 Task: Add Societe The Harlot Blonde to the cart.
Action: Mouse moved to (910, 356)
Screenshot: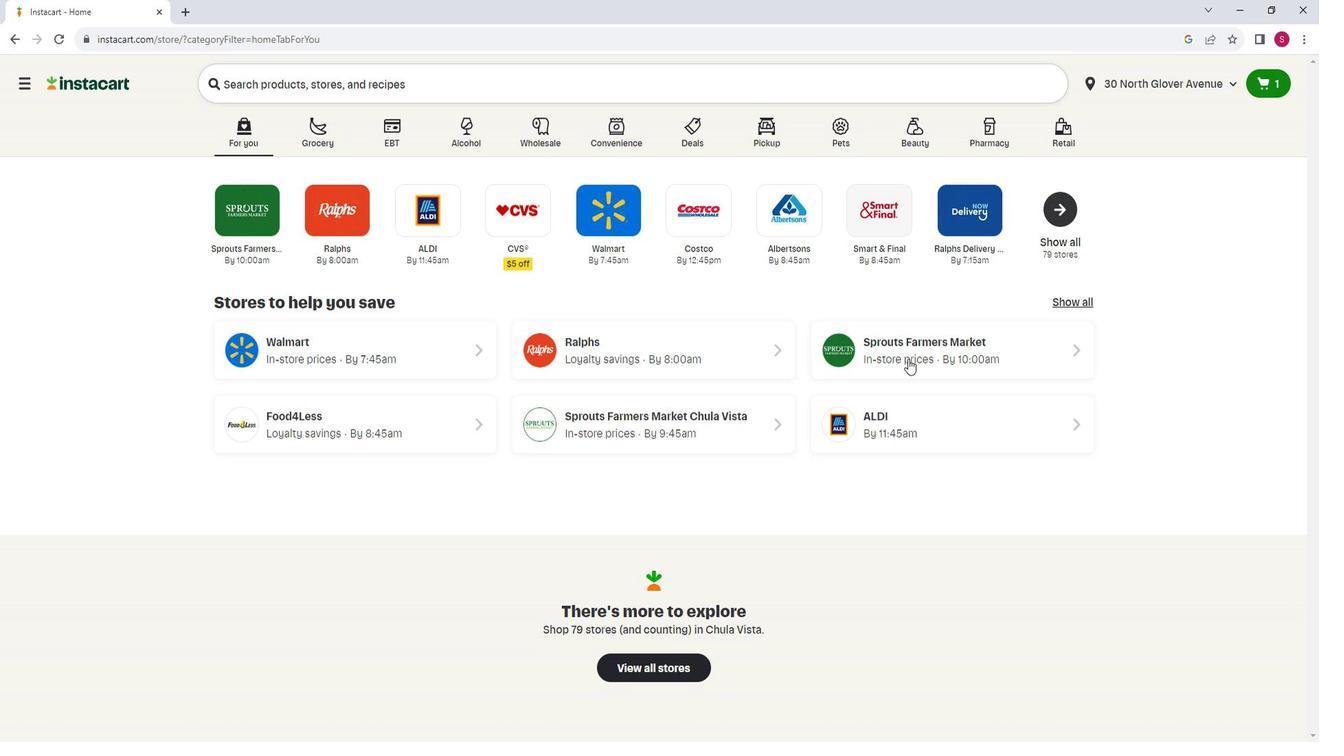 
Action: Mouse pressed left at (910, 356)
Screenshot: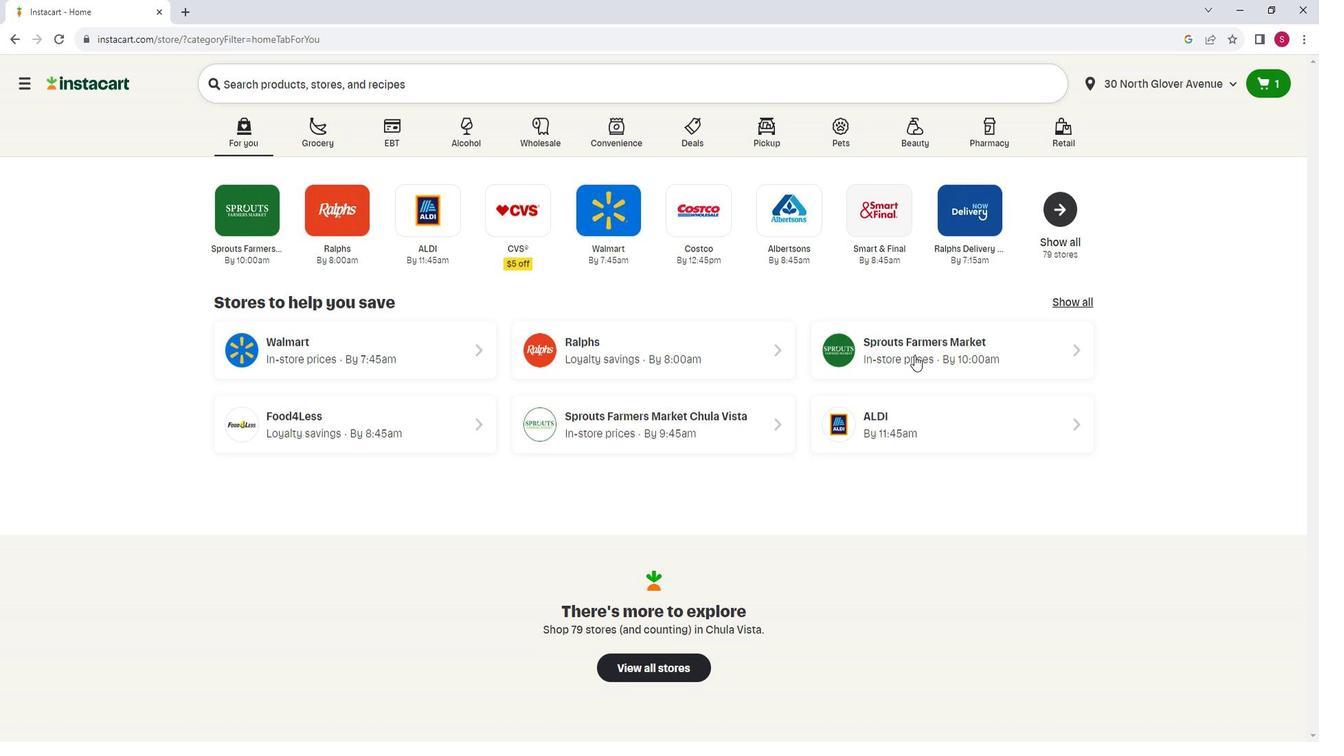 
Action: Mouse moved to (103, 564)
Screenshot: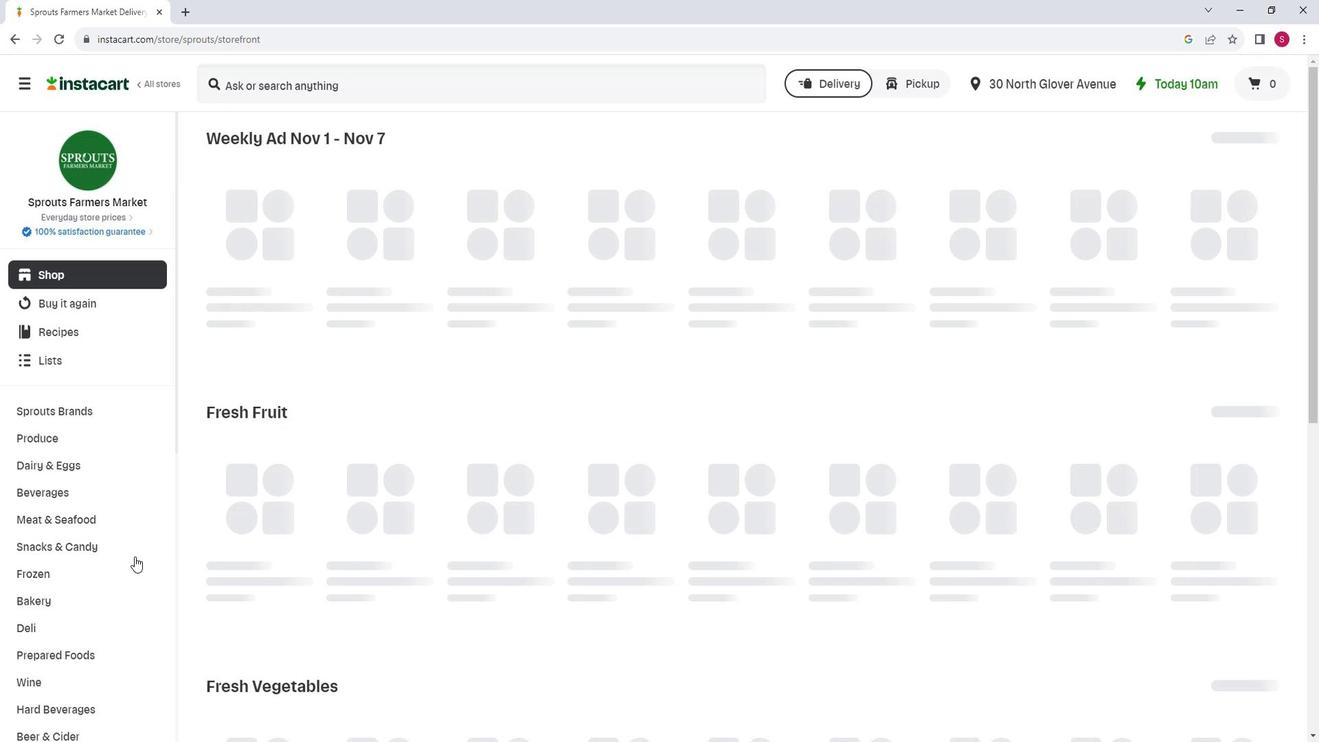 
Action: Mouse scrolled (103, 563) with delta (0, 0)
Screenshot: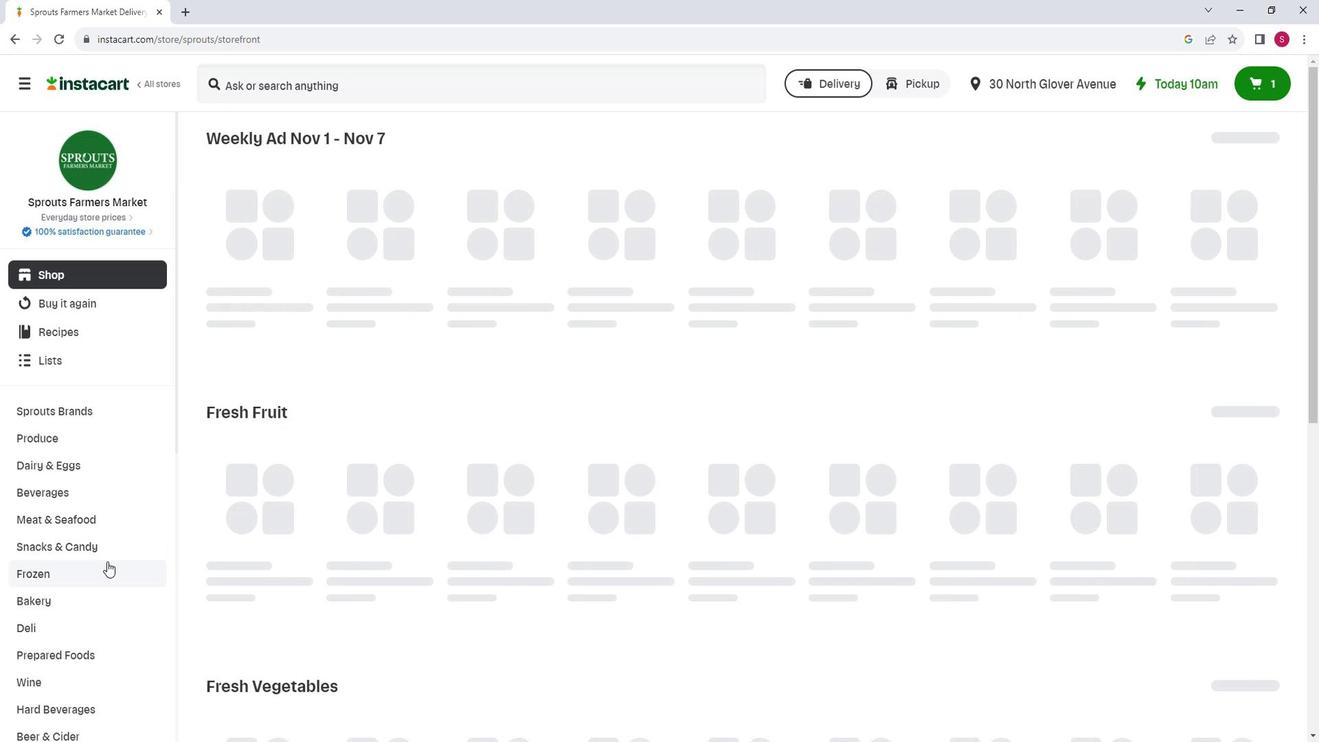 
Action: Mouse moved to (87, 666)
Screenshot: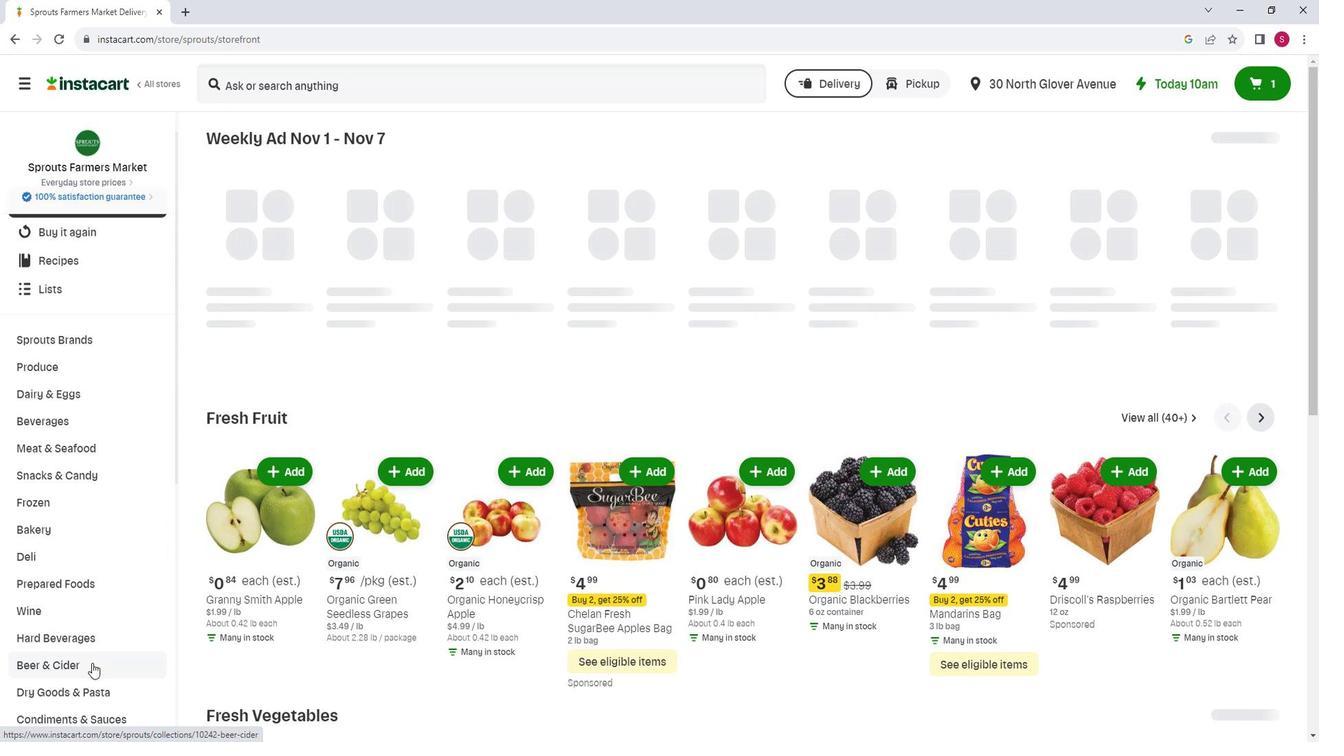 
Action: Mouse pressed left at (87, 666)
Screenshot: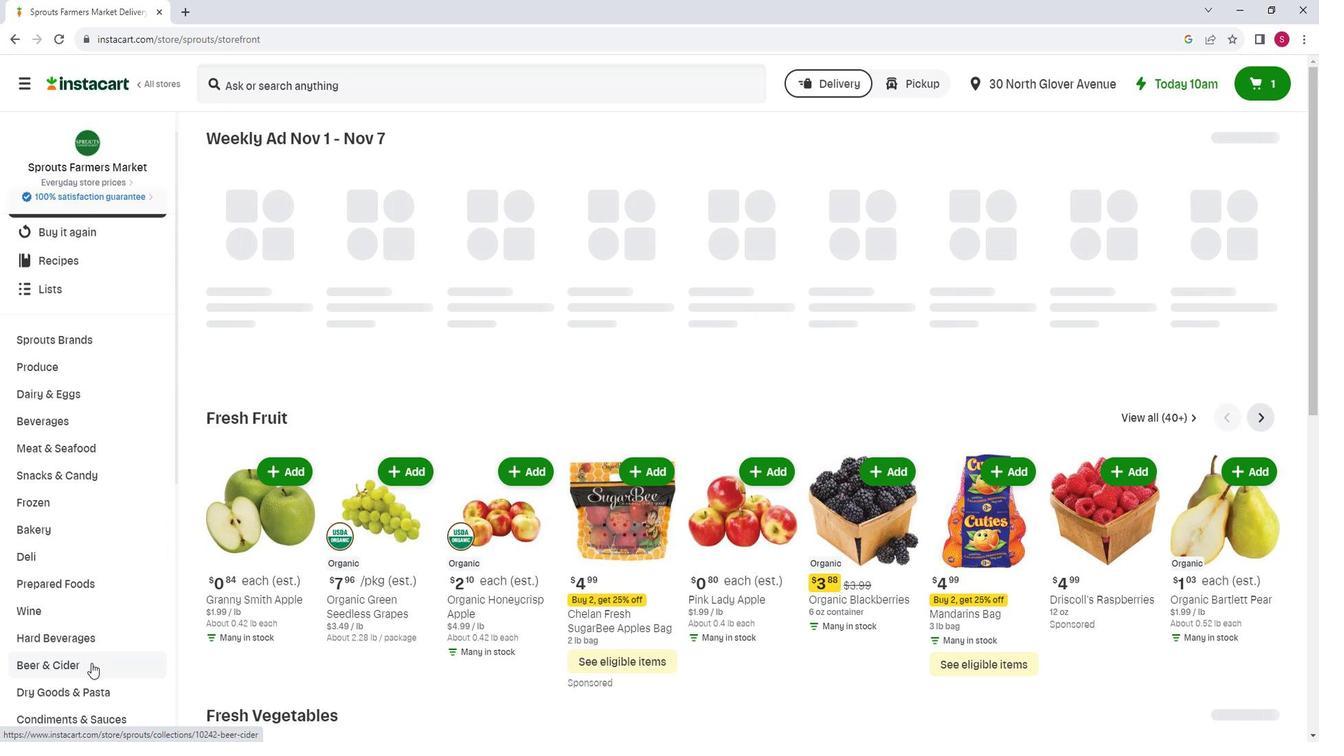 
Action: Mouse moved to (474, 180)
Screenshot: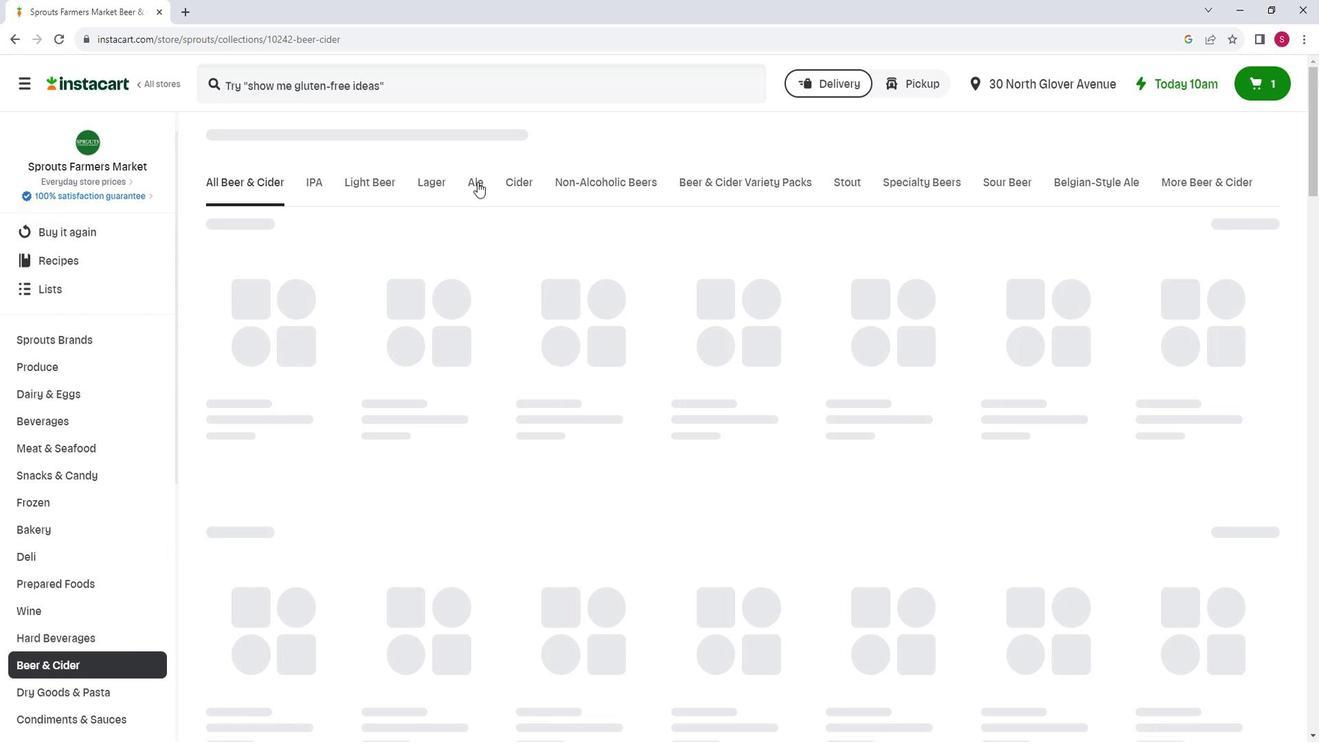 
Action: Mouse pressed left at (474, 180)
Screenshot: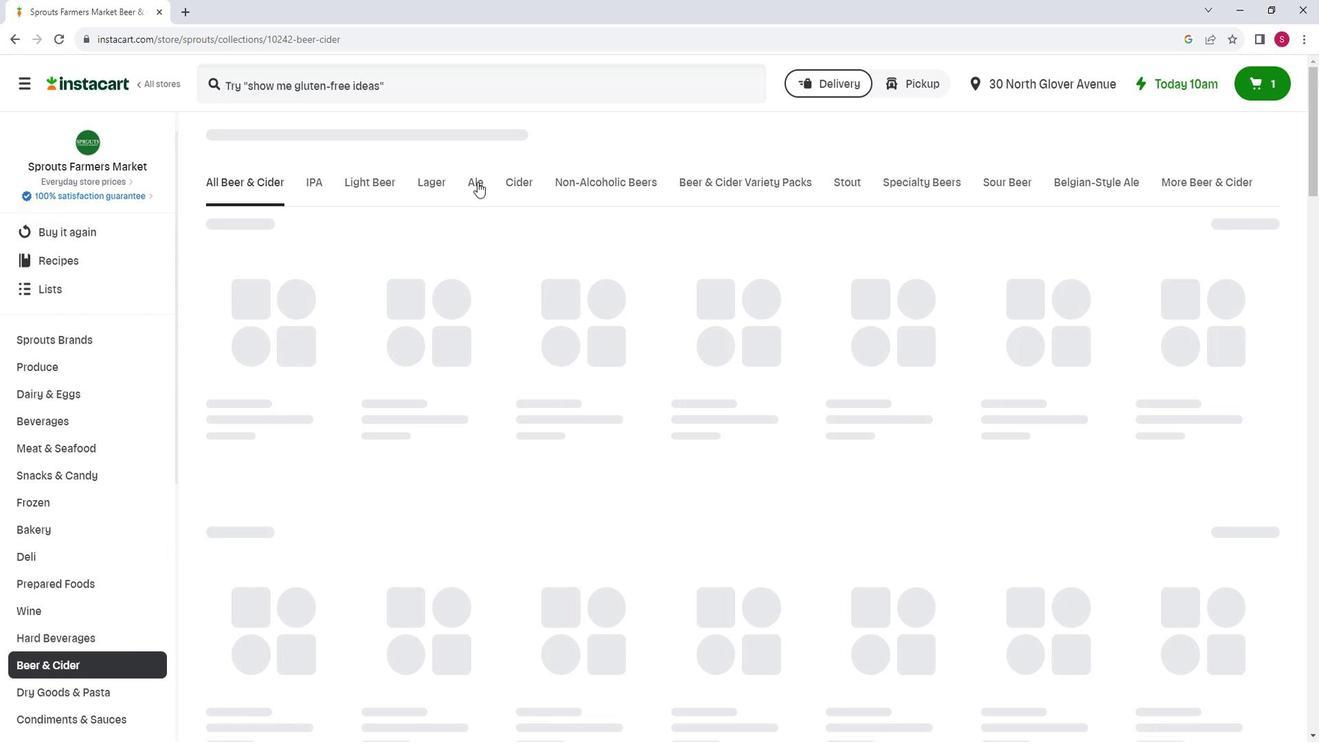
Action: Mouse moved to (535, 229)
Screenshot: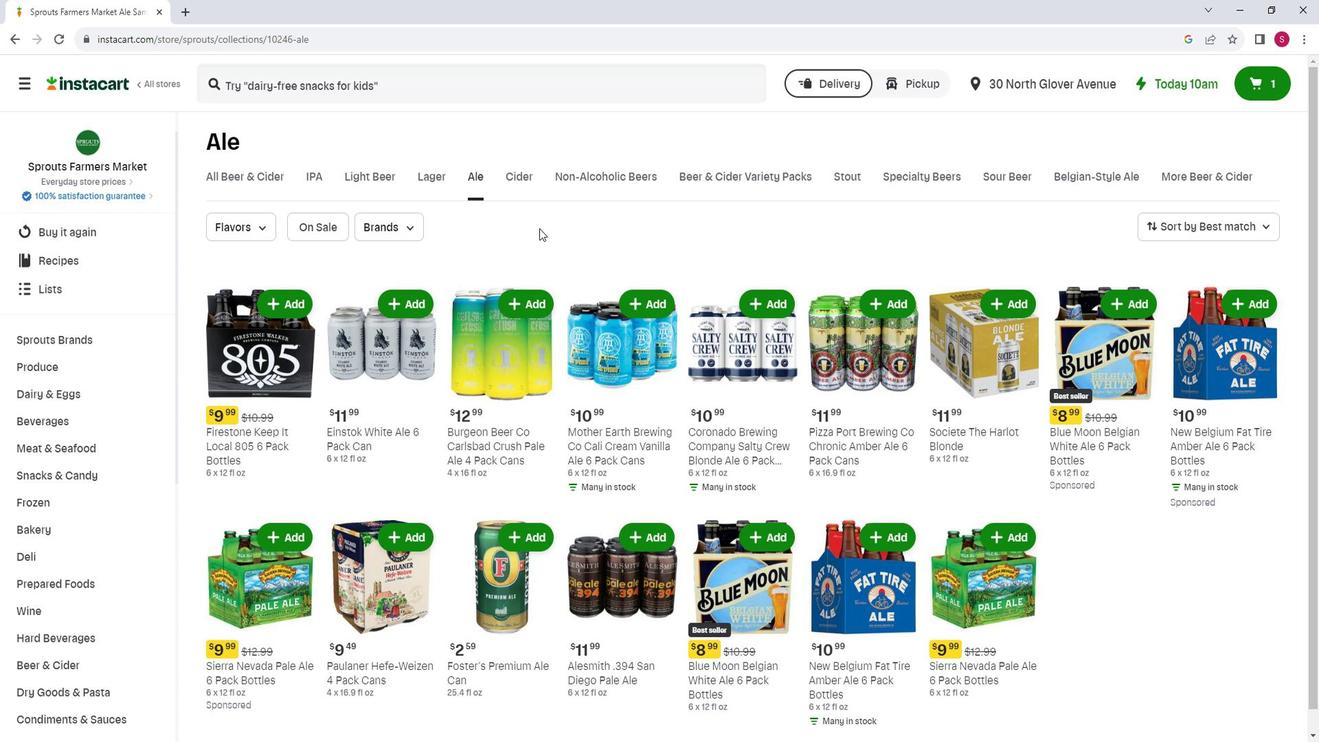 
Action: Mouse scrolled (535, 228) with delta (0, 0)
Screenshot: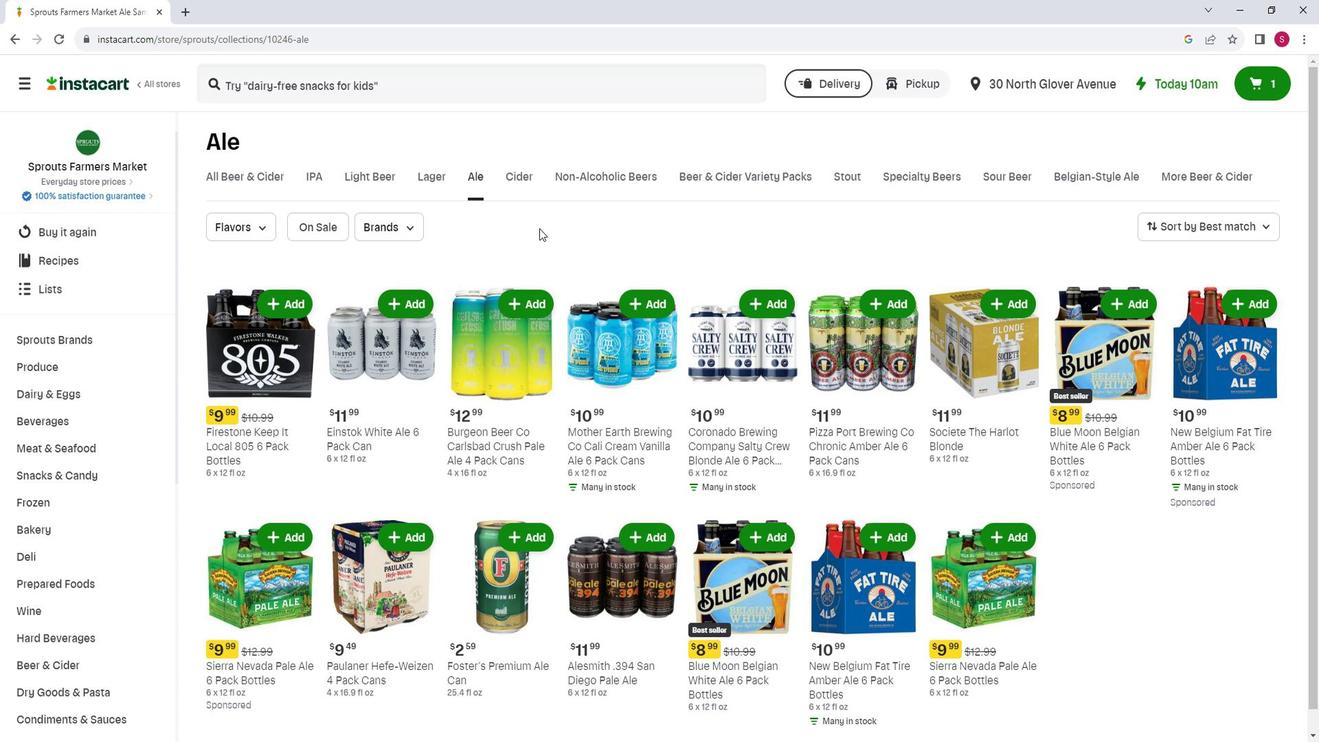 
Action: Mouse moved to (1000, 279)
Screenshot: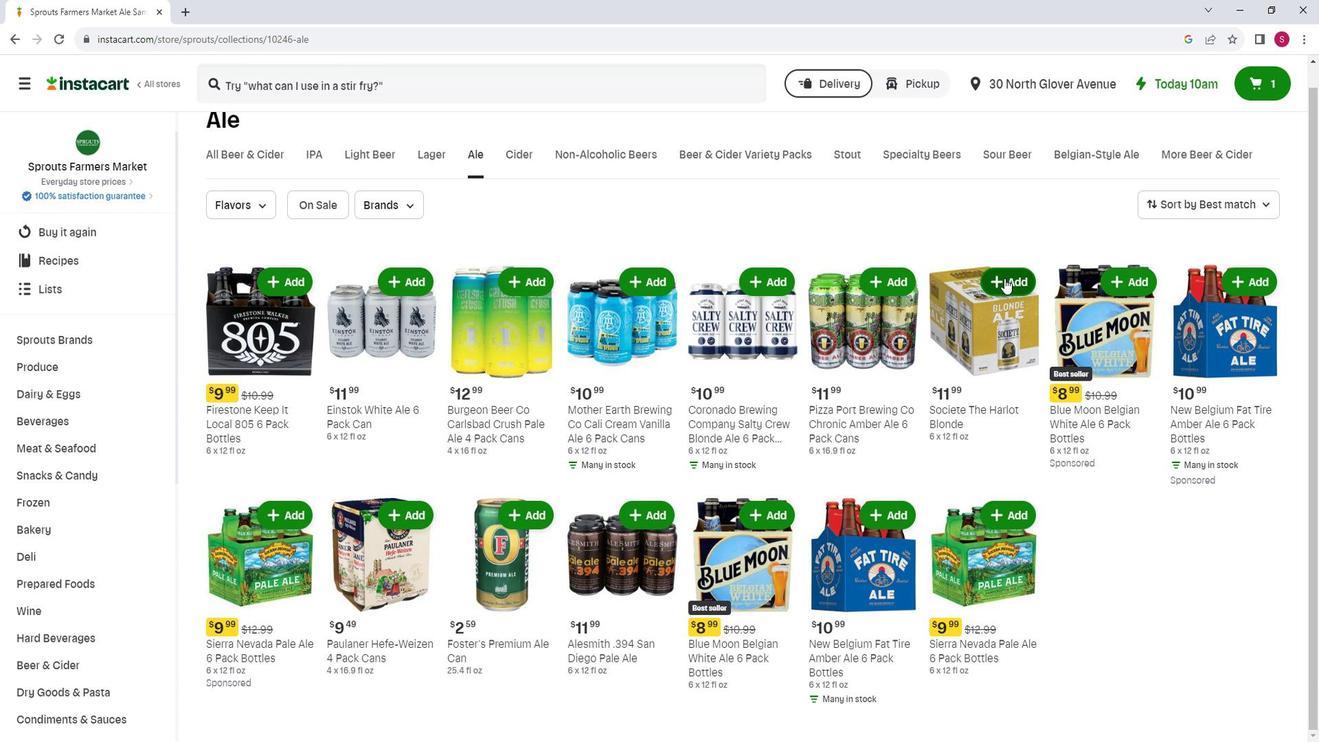 
Action: Mouse pressed left at (1000, 279)
Screenshot: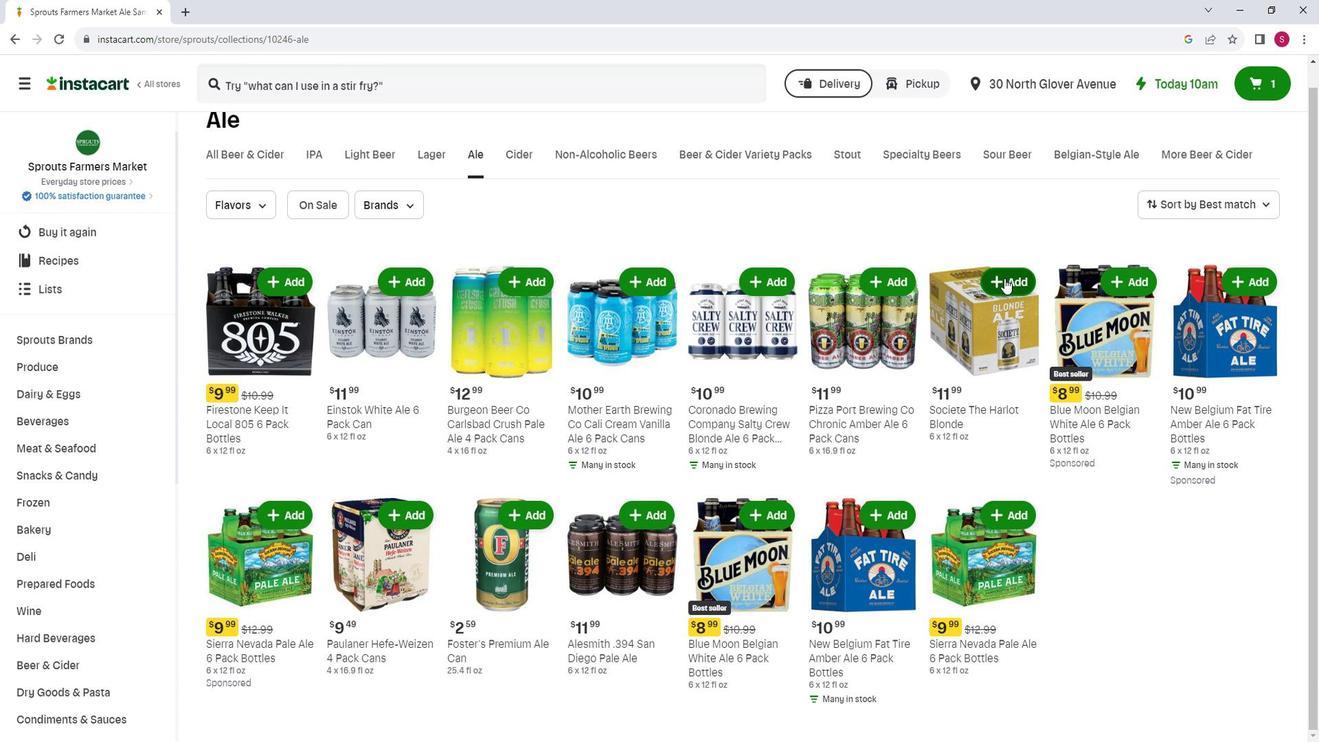 
Action: Mouse moved to (925, 246)
Screenshot: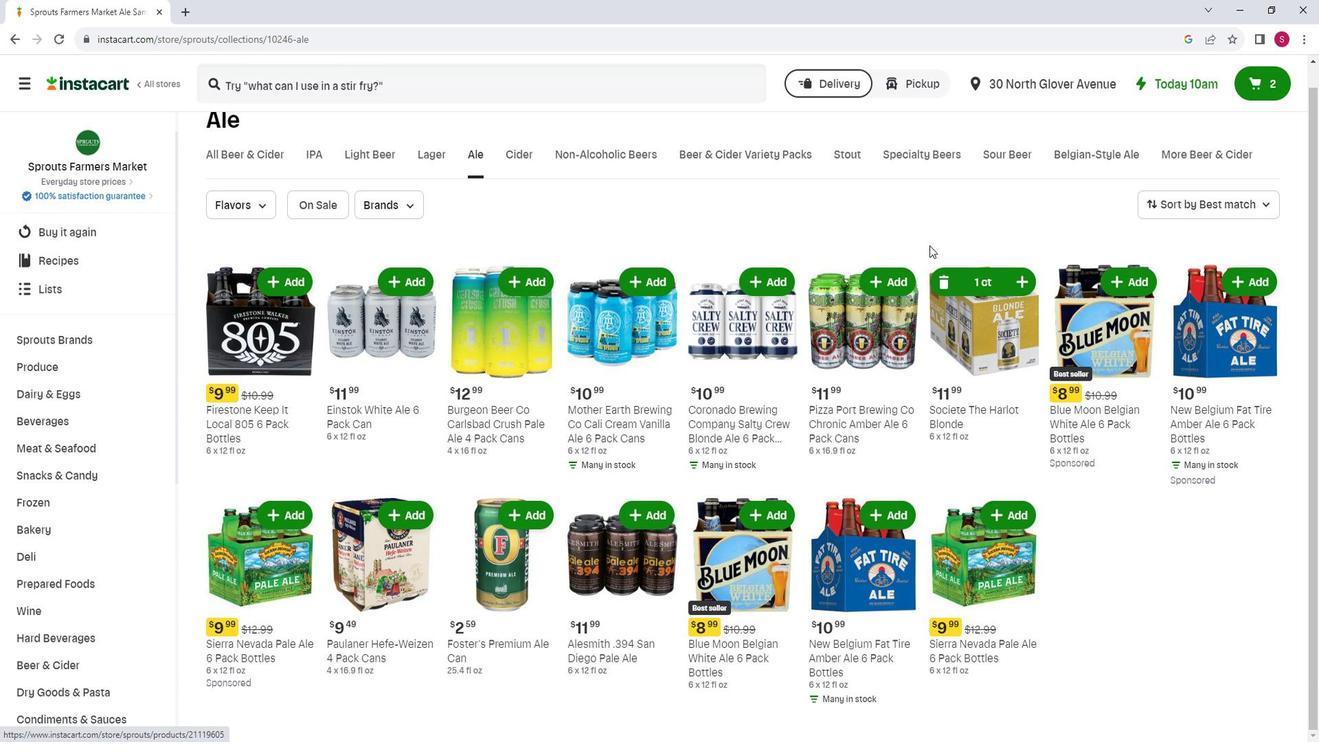 
